 Task: Add a field from the Popular template Effort Level with name WebTech.
Action: Mouse moved to (68, 451)
Screenshot: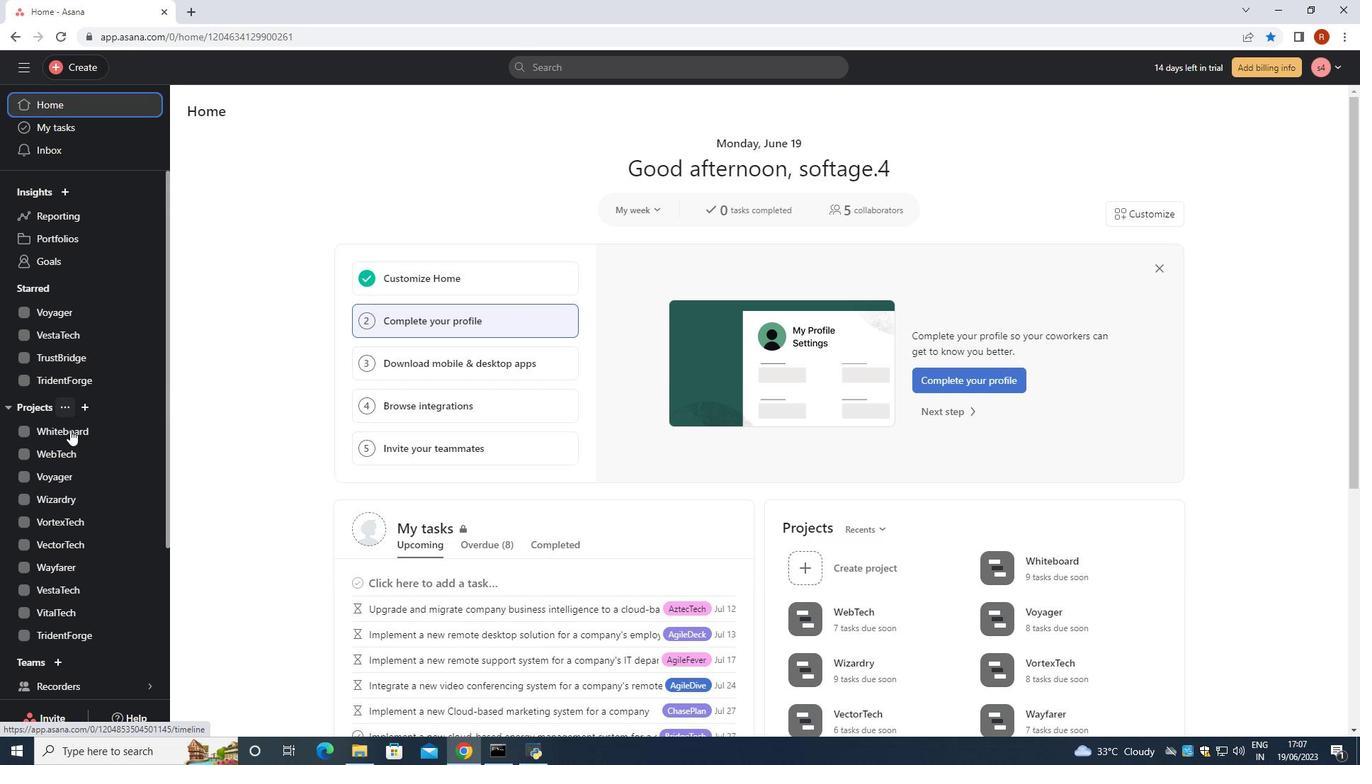 
Action: Mouse pressed left at (68, 451)
Screenshot: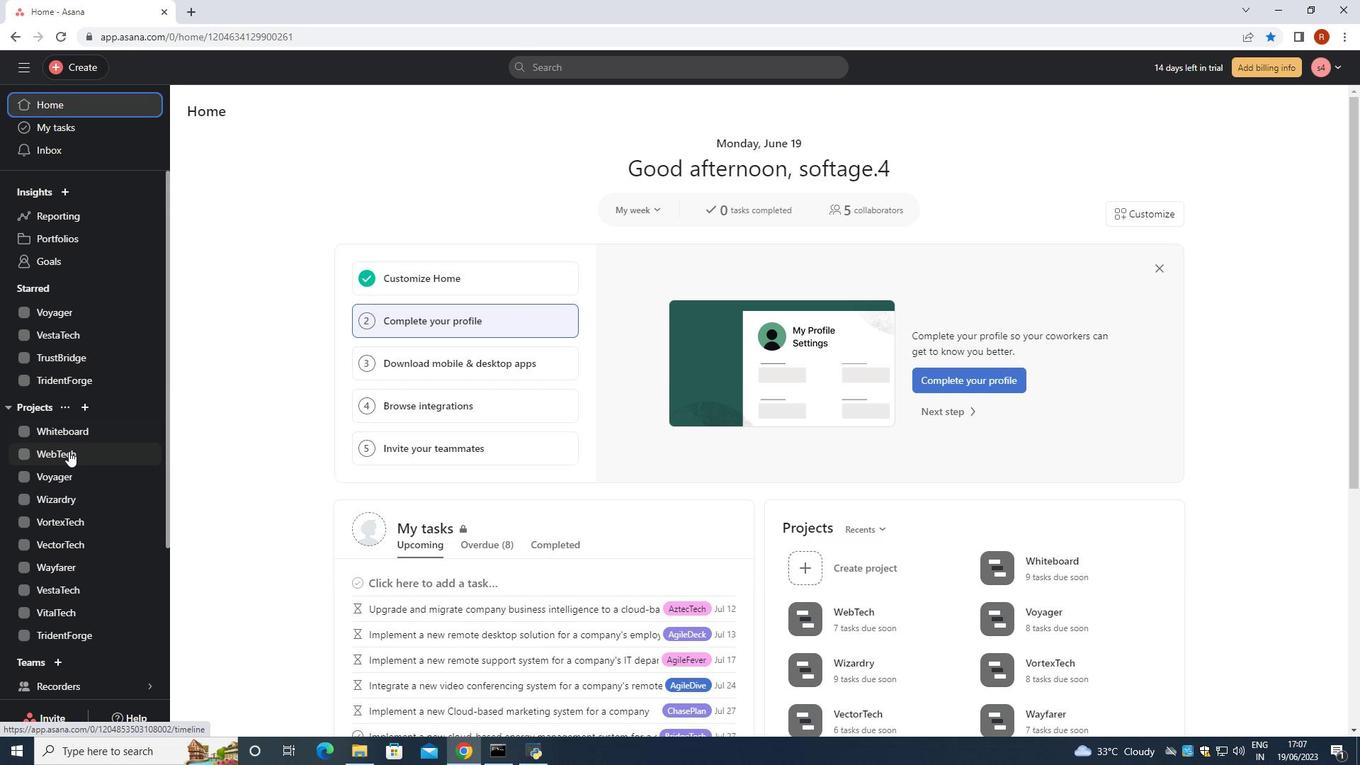 
Action: Mouse moved to (257, 143)
Screenshot: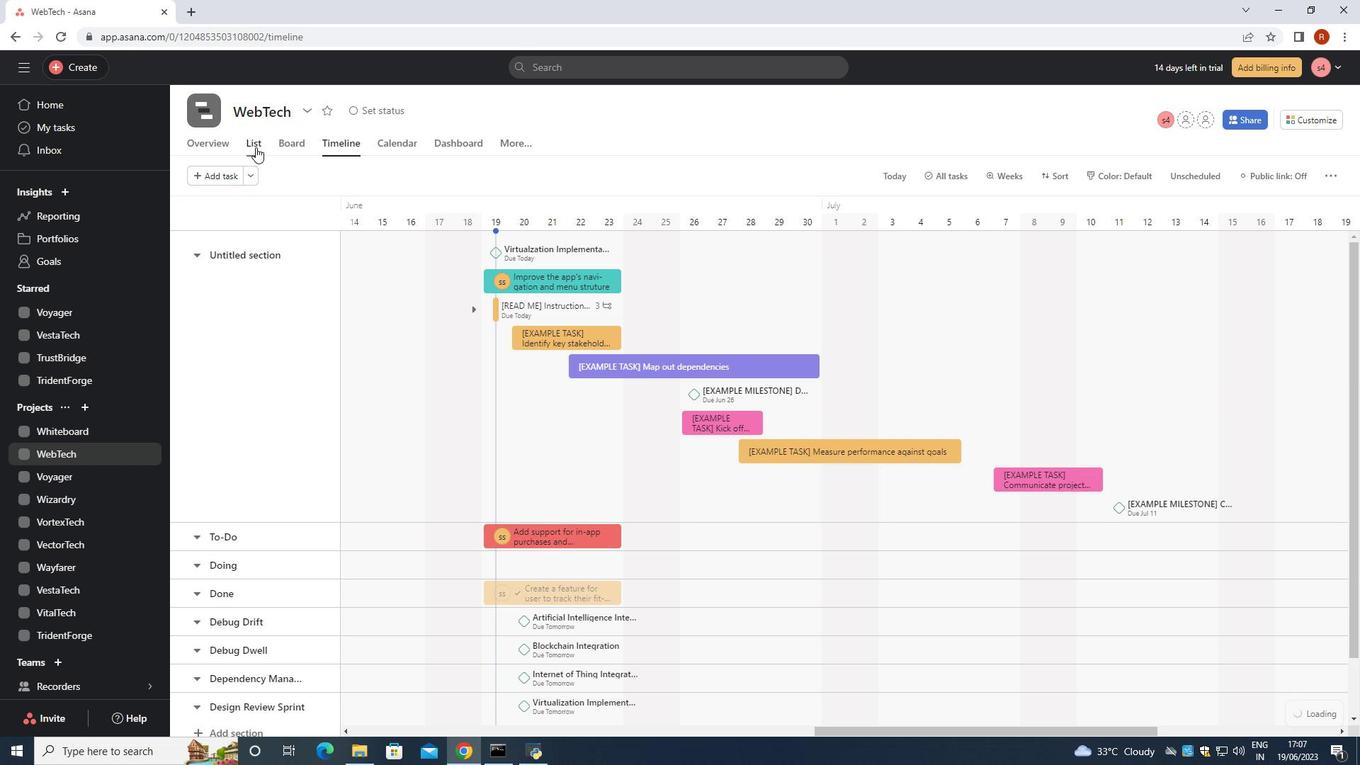 
Action: Mouse pressed left at (257, 143)
Screenshot: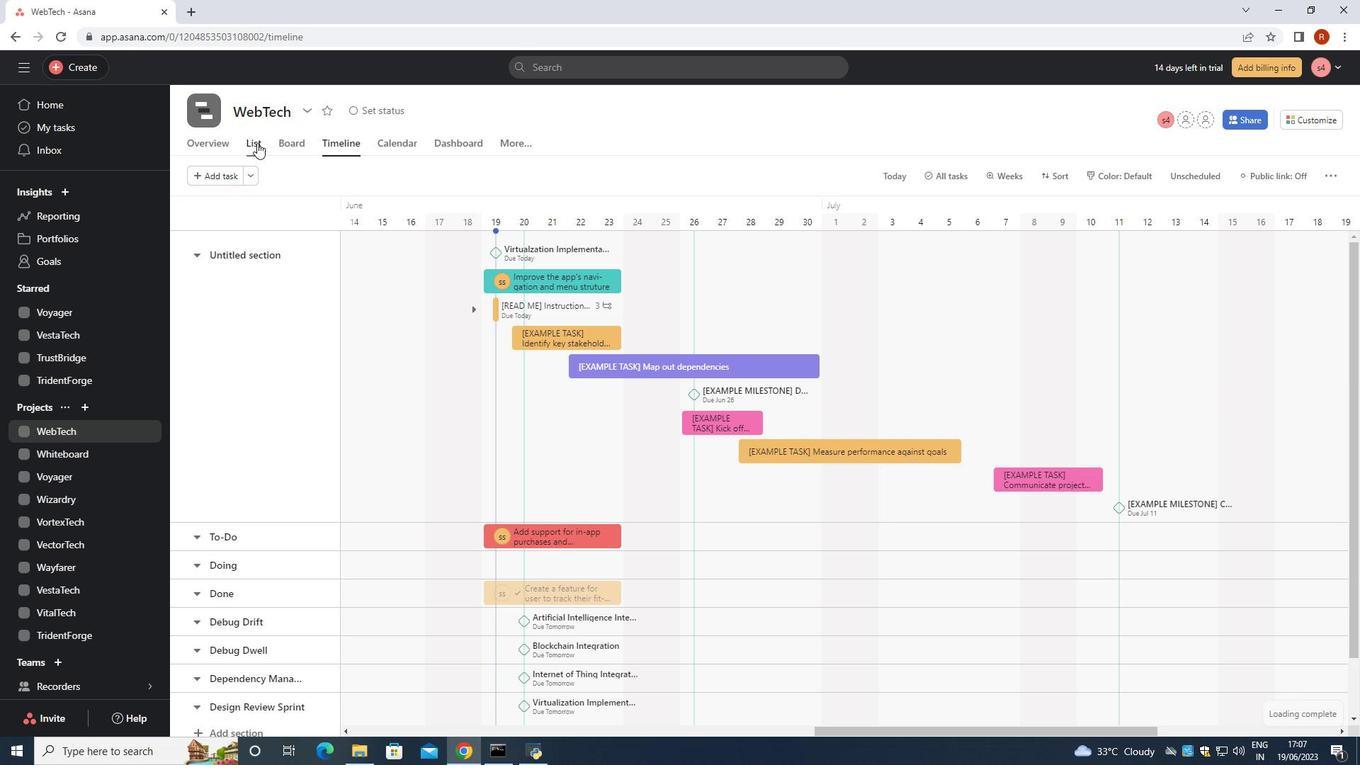 
Action: Mouse moved to (1061, 214)
Screenshot: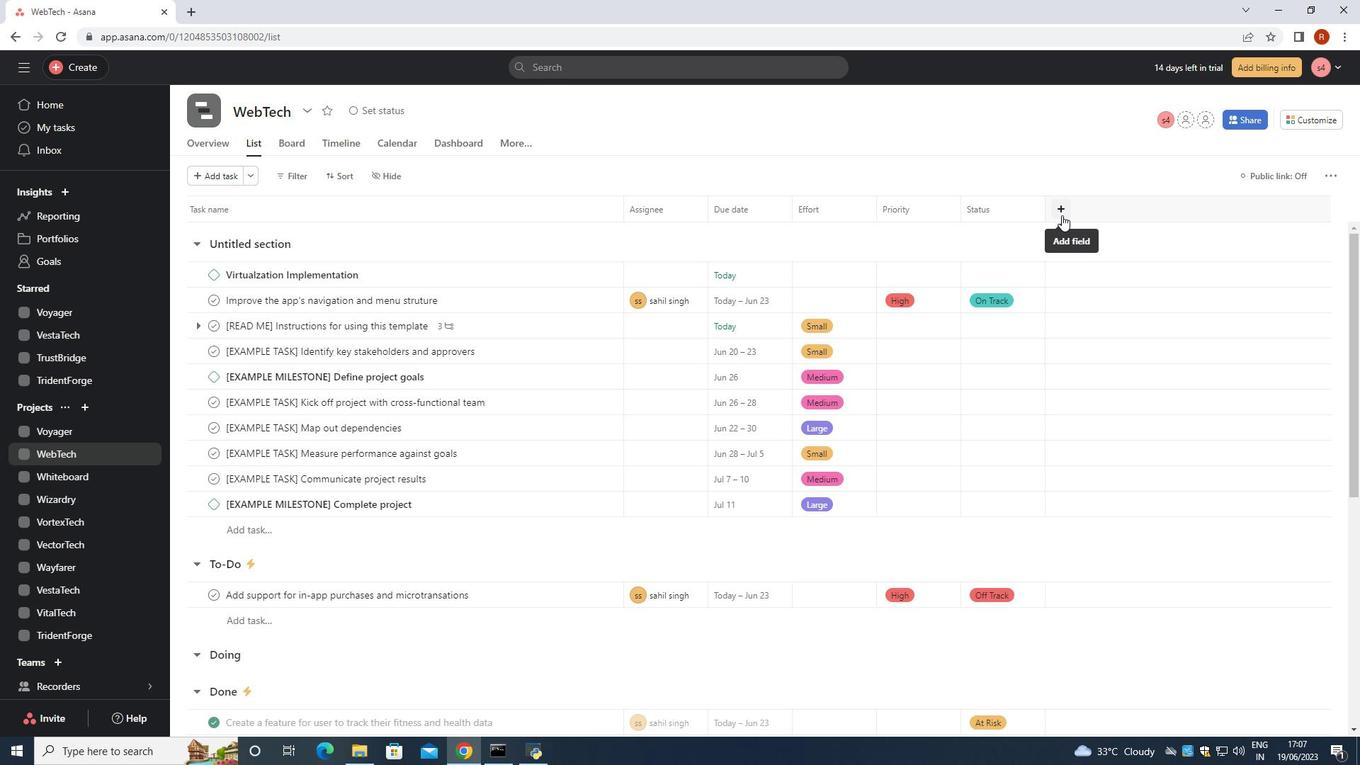 
Action: Mouse pressed left at (1061, 214)
Screenshot: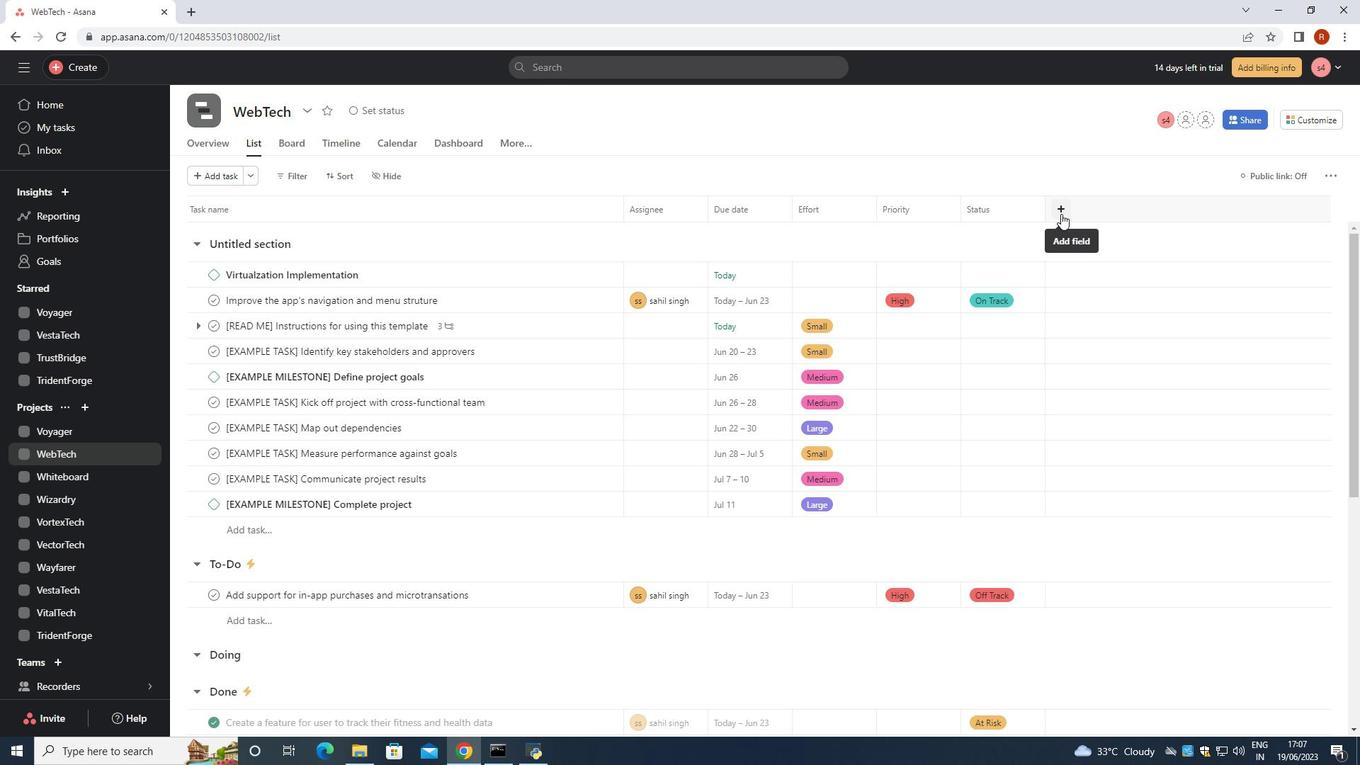 
Action: Mouse moved to (1091, 284)
Screenshot: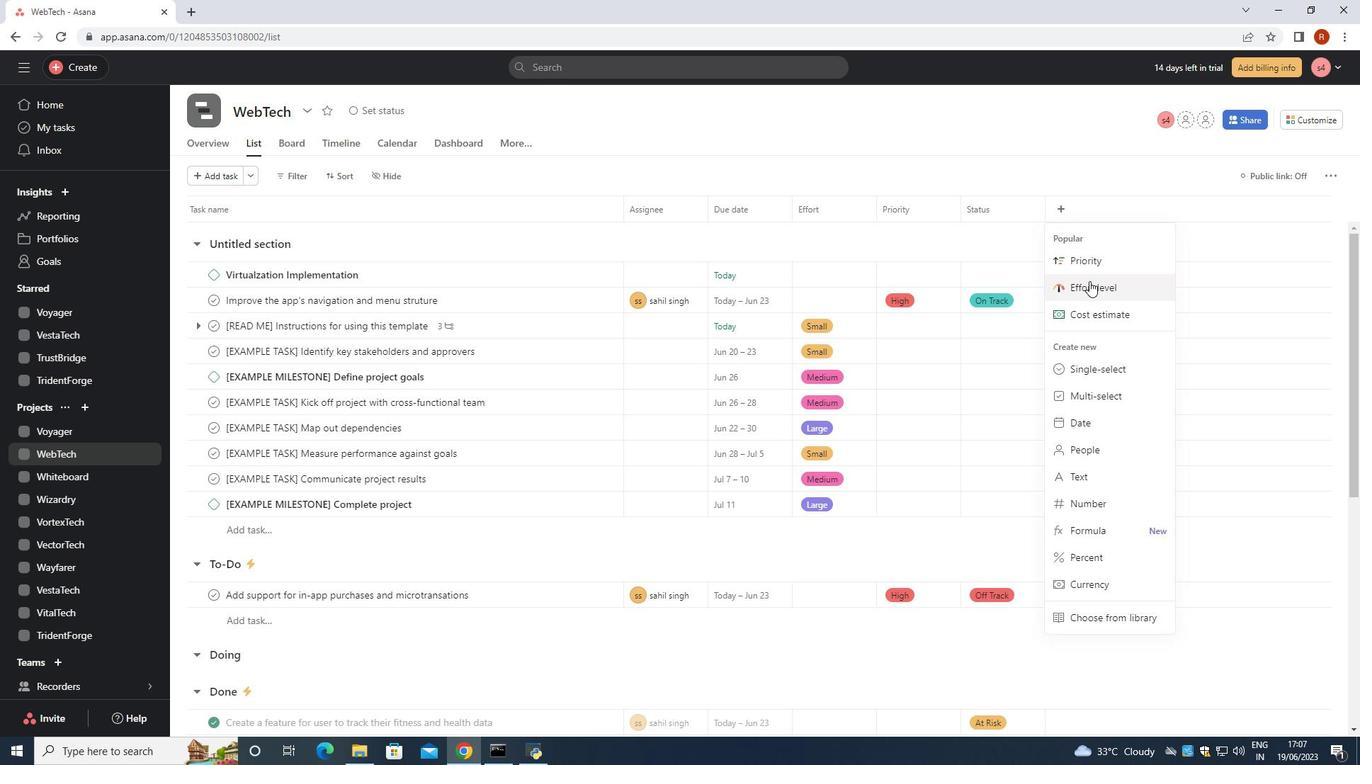 
Action: Mouse pressed left at (1091, 284)
Screenshot: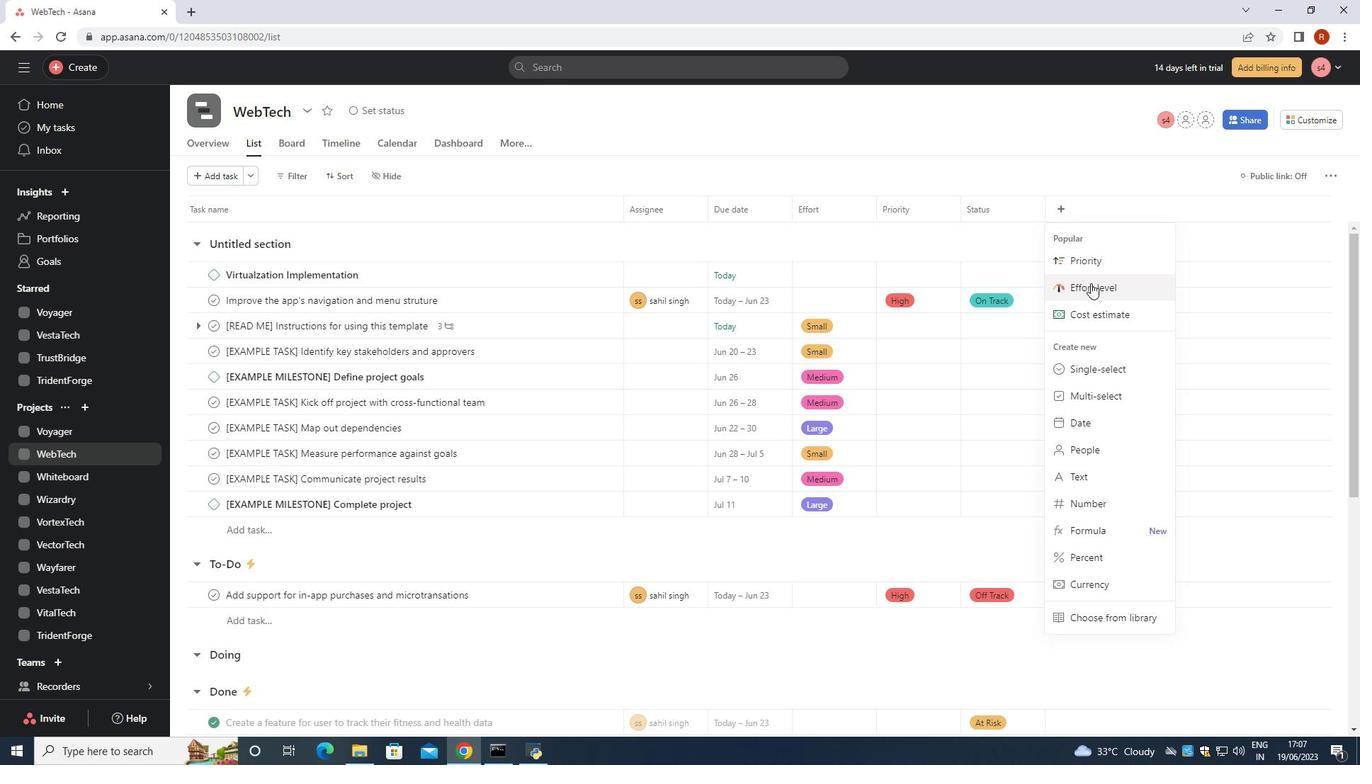 
Action: Mouse moved to (1034, 280)
Screenshot: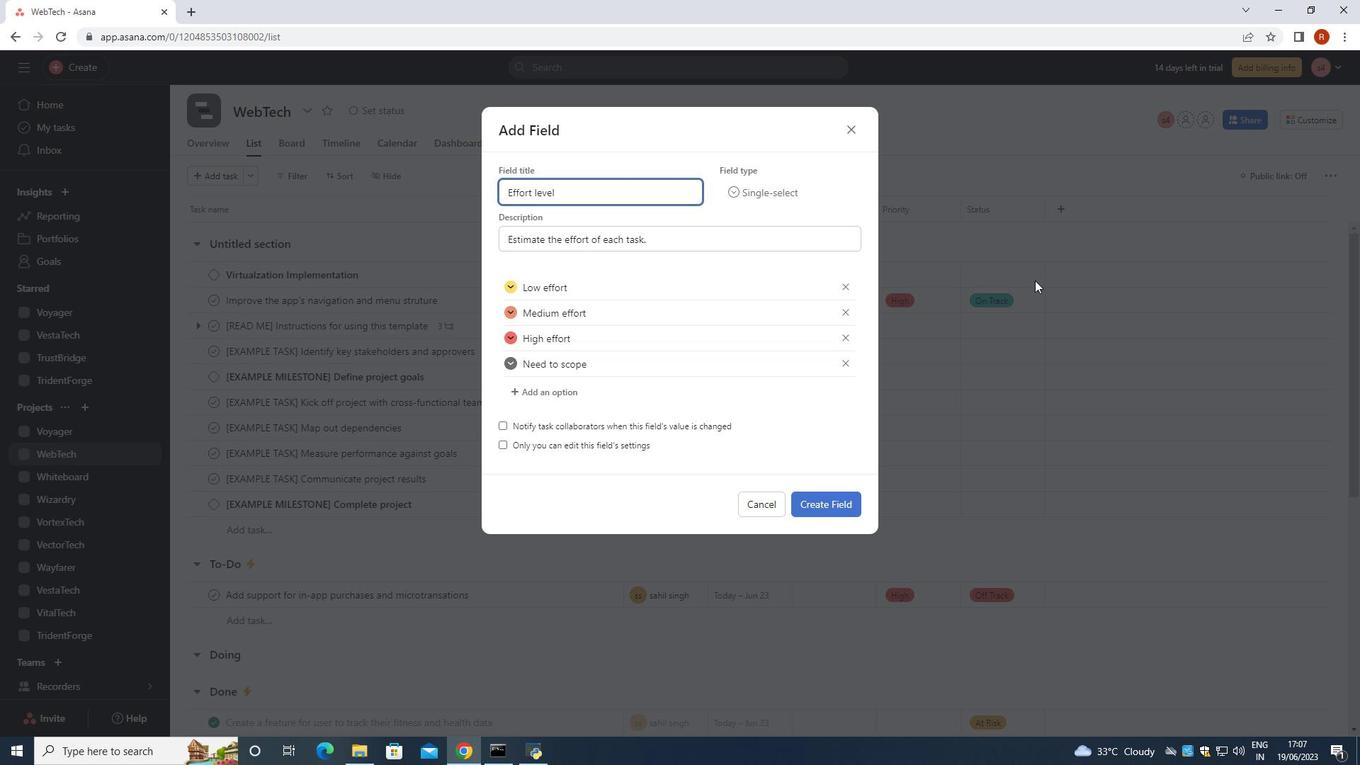 
Action: Key pressed <Key.backspace><Key.backspace><Key.backspace><Key.backspace><Key.backspace><Key.backspace><Key.backspace><Key.backspace><Key.backspace><Key.backspace><Key.backspace><Key.backspace><Key.backspace><Key.backspace><Key.backspace><Key.backspace><Key.backspace><Key.backspace><Key.backspace><Key.backspace><Key.backspace><Key.backspace><Key.backspace><Key.shift>Web<Key.shift><Key.shift><Key.shift><Key.shift><Key.shift><Key.shift><Key.shift><Key.shift><Key.shift><Key.shift><Key.shift>Tech
Screenshot: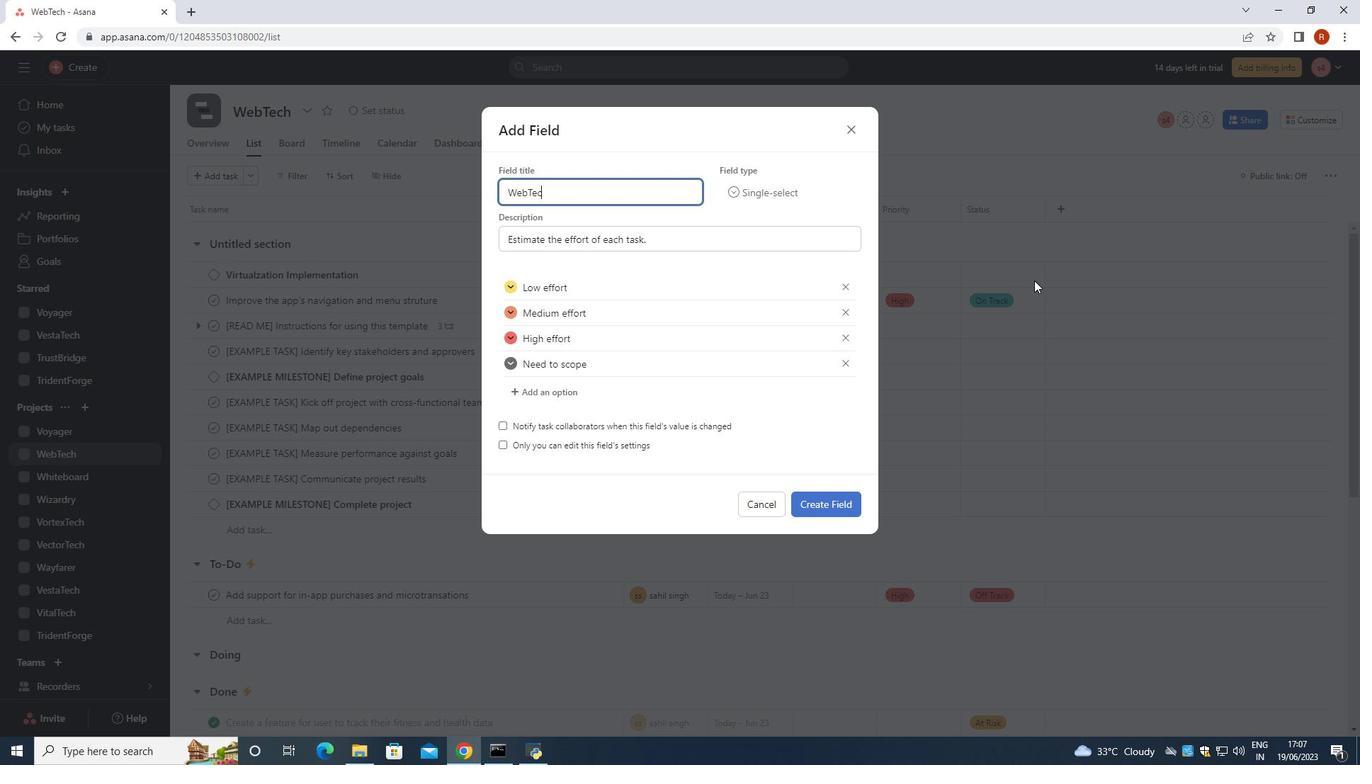 
Action: Mouse moved to (822, 496)
Screenshot: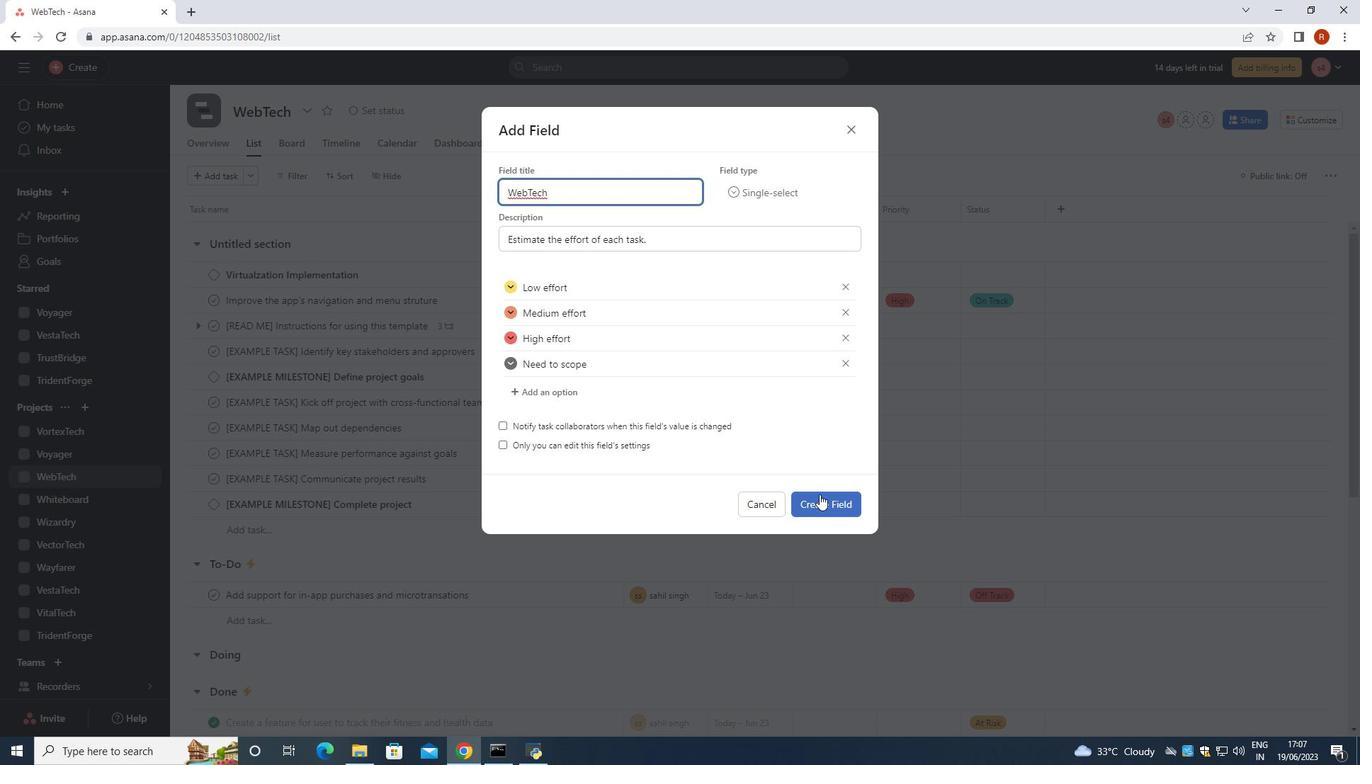 
Action: Mouse pressed left at (822, 496)
Screenshot: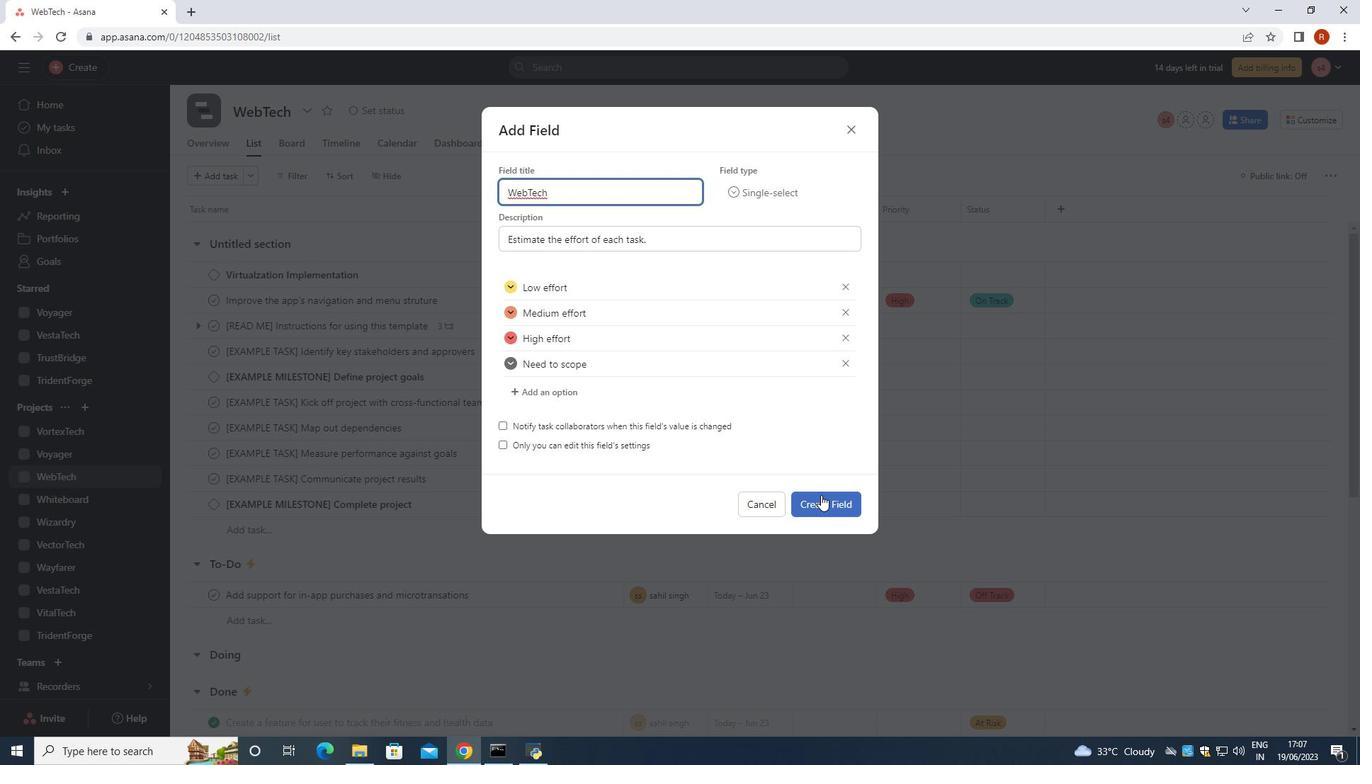 
Action: Mouse moved to (815, 494)
Screenshot: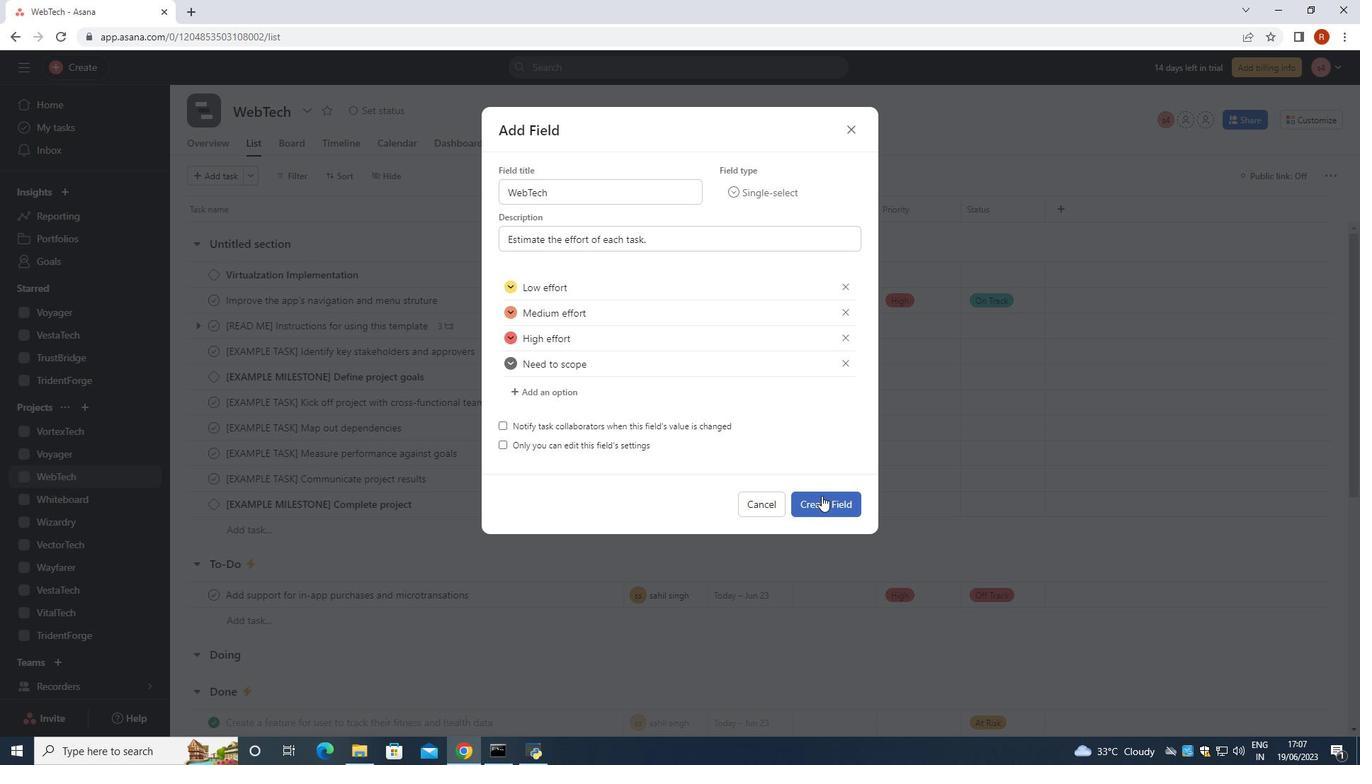 
